 Task: Add a signature Jovani Ramirez containing Have a great National Science Day, Jovani Ramirez to email address softage.8@softage.net and add a folder Testing
Action: Mouse moved to (53, 111)
Screenshot: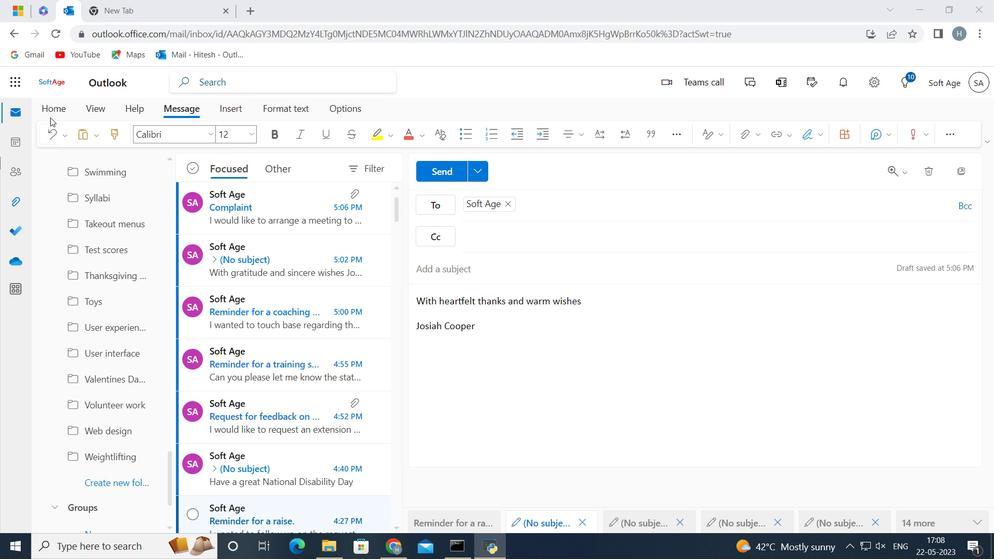 
Action: Mouse pressed left at (53, 111)
Screenshot: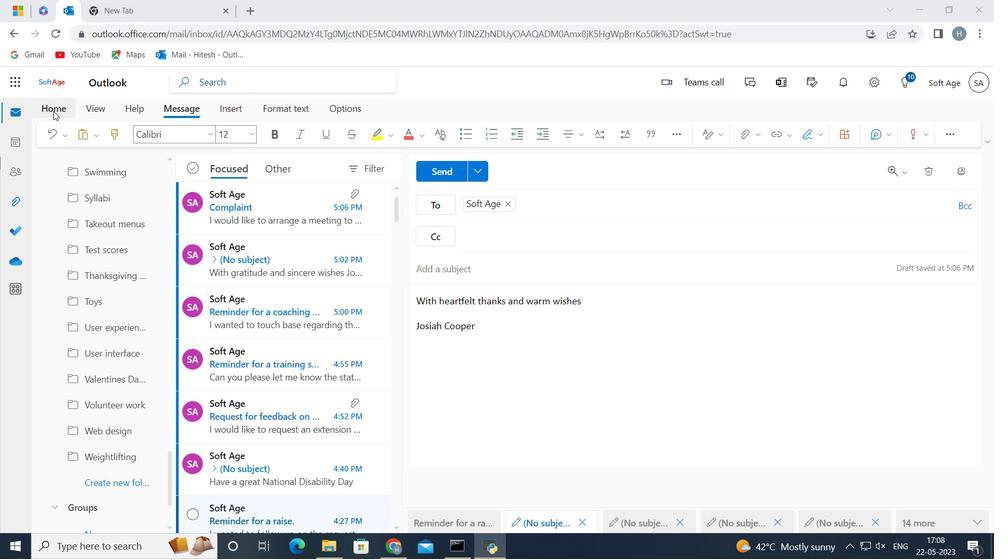 
Action: Mouse moved to (108, 134)
Screenshot: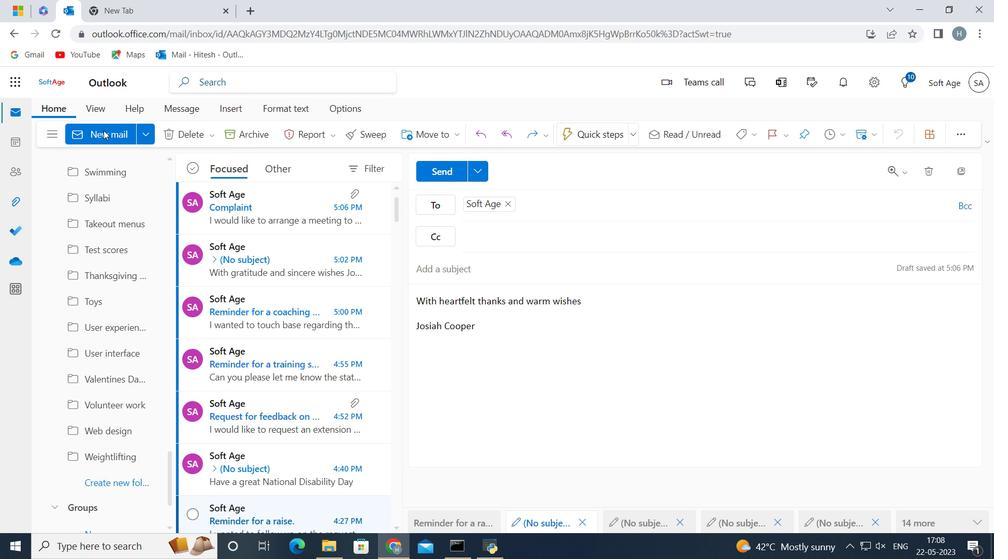 
Action: Mouse pressed left at (108, 134)
Screenshot: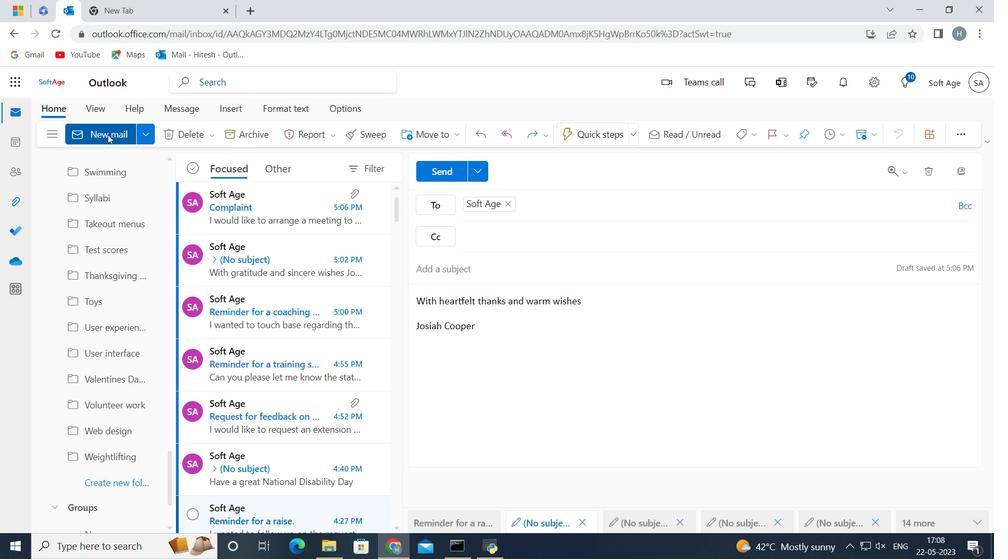
Action: Mouse moved to (822, 137)
Screenshot: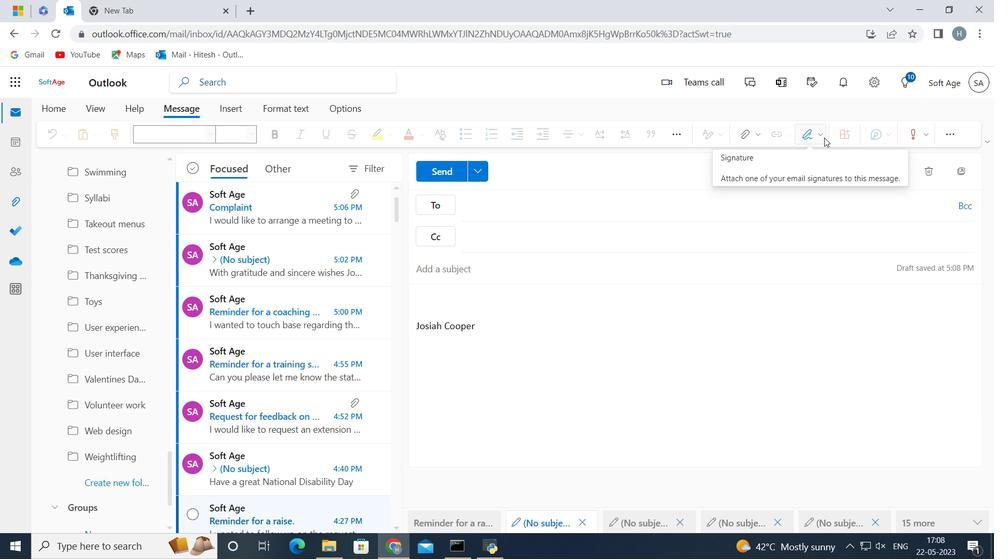 
Action: Mouse pressed left at (822, 137)
Screenshot: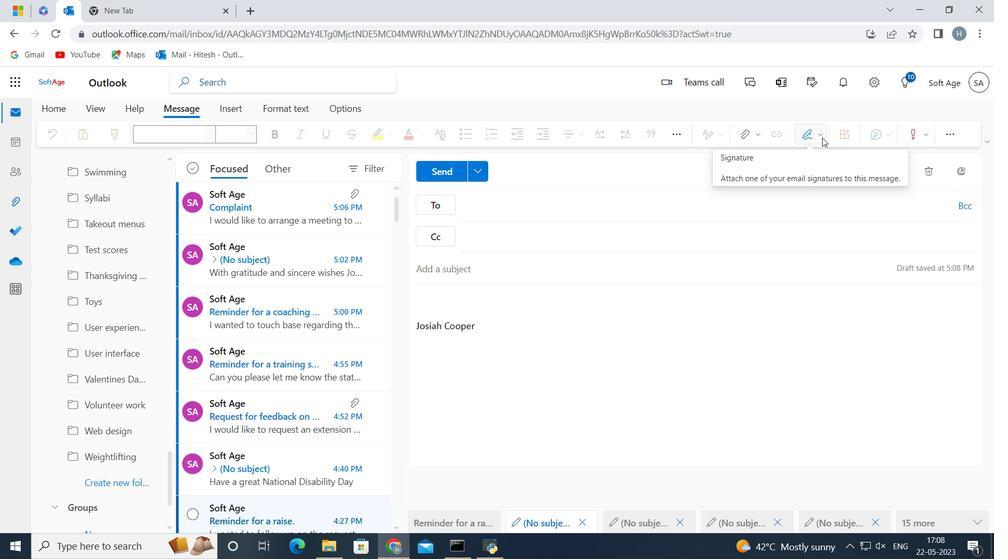 
Action: Mouse moved to (782, 190)
Screenshot: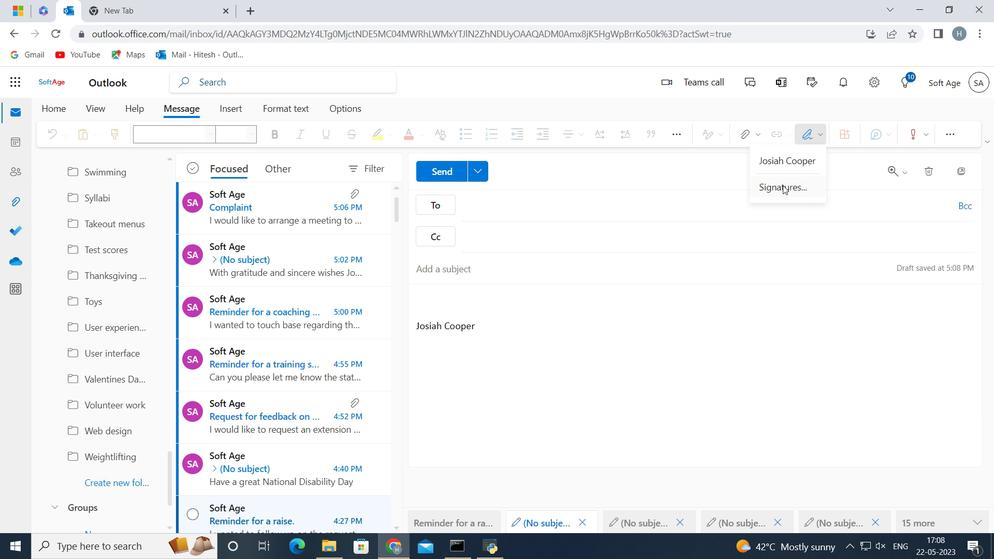 
Action: Mouse pressed left at (782, 190)
Screenshot: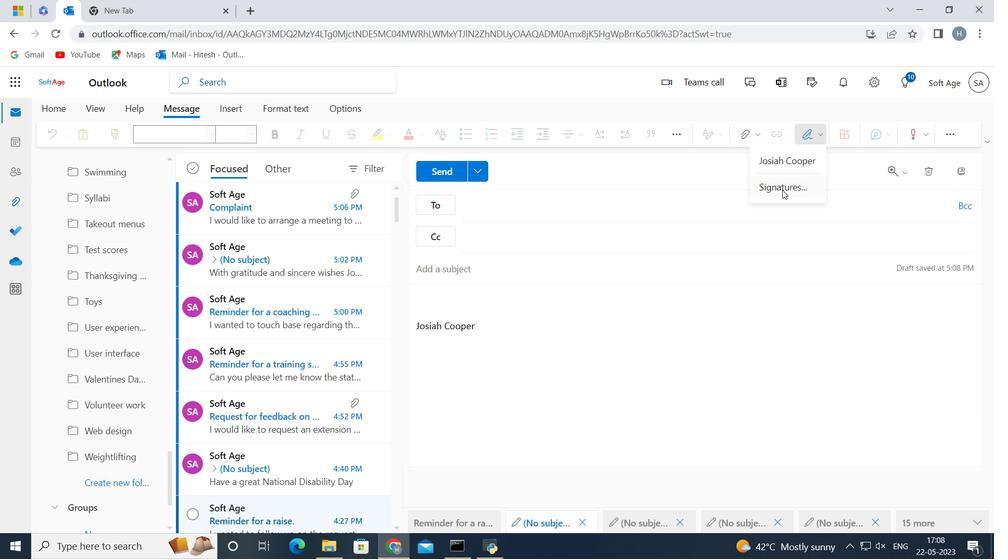 
Action: Mouse moved to (750, 234)
Screenshot: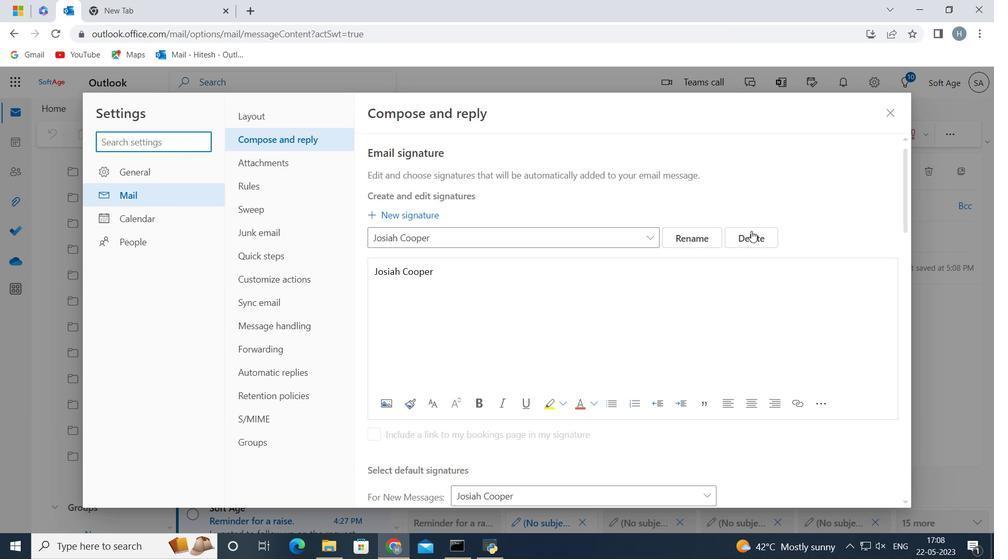 
Action: Mouse pressed left at (750, 234)
Screenshot: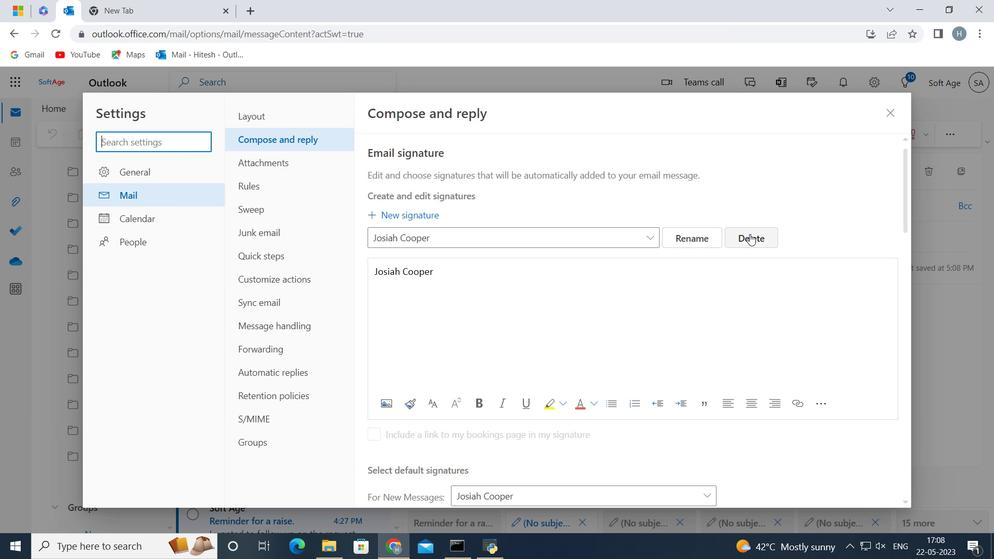 
Action: Mouse moved to (489, 237)
Screenshot: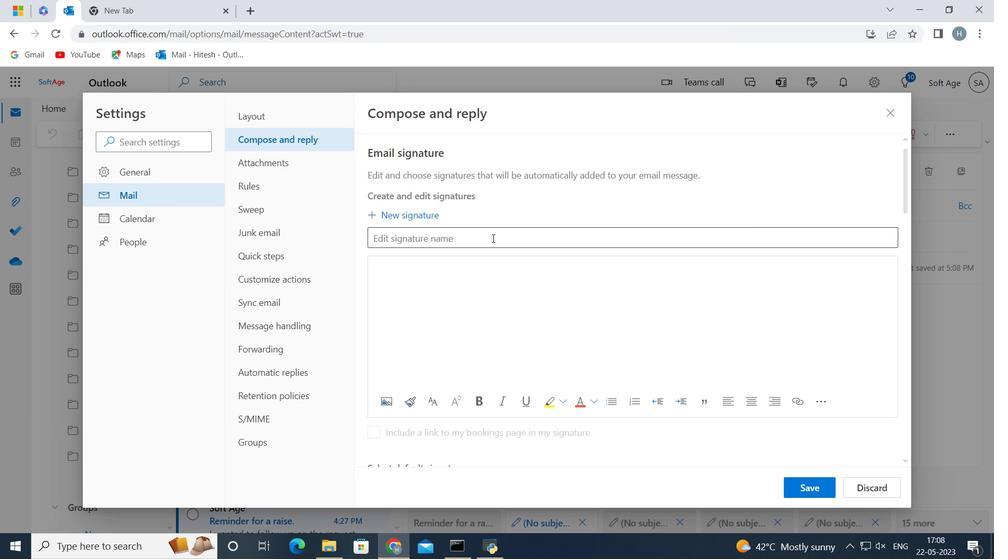 
Action: Mouse pressed left at (489, 237)
Screenshot: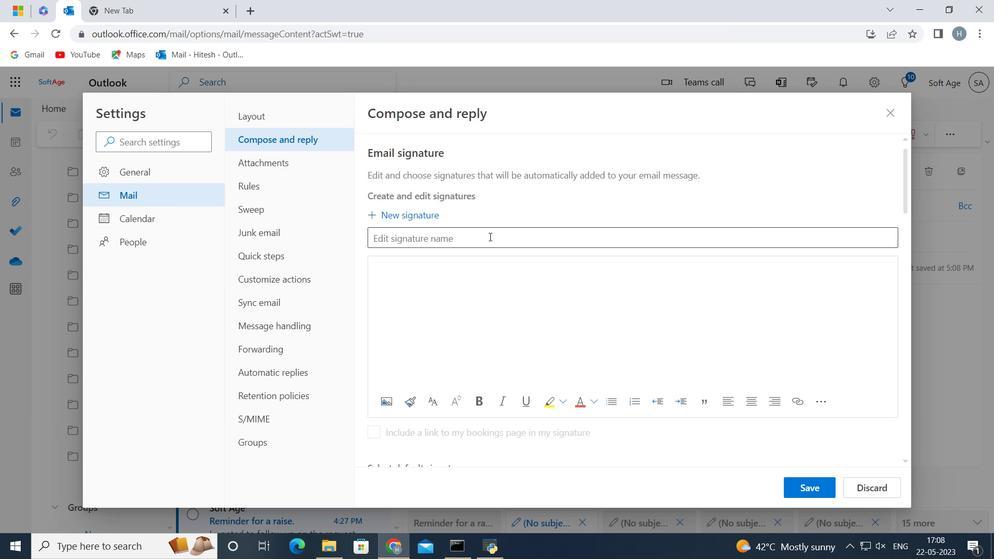 
Action: Mouse moved to (488, 237)
Screenshot: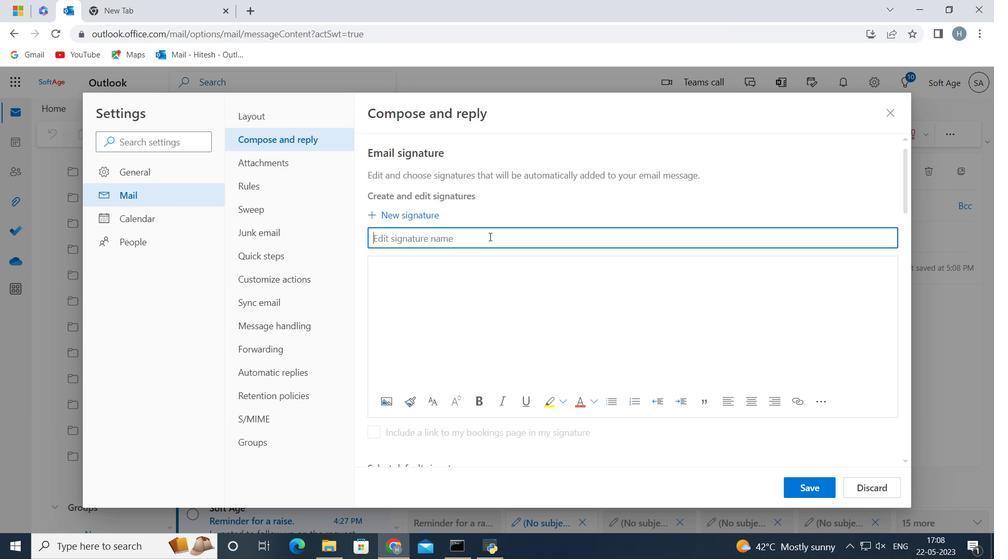 
Action: Key pressed <Key.shift>Jovani<Key.space><Key.shift>Ramirez
Screenshot: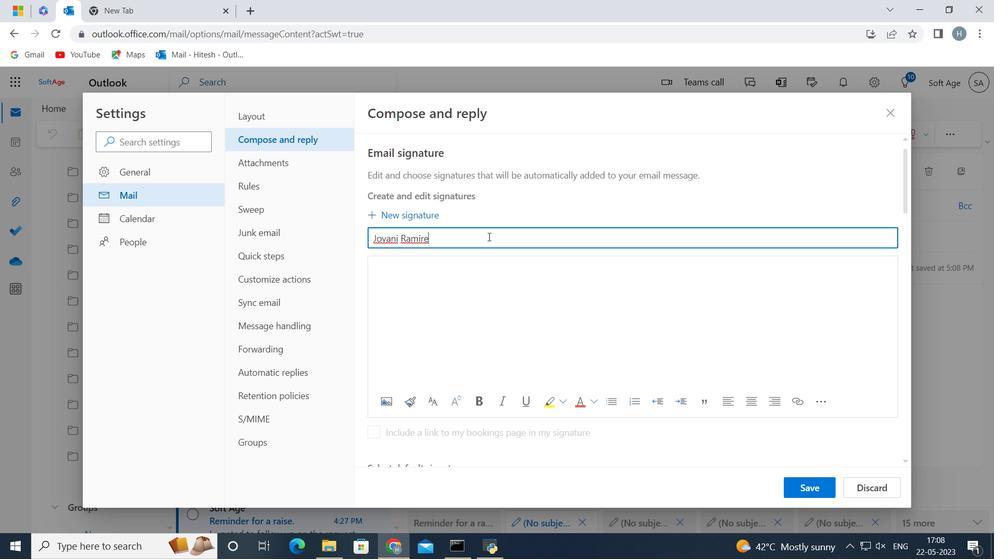 
Action: Mouse moved to (415, 269)
Screenshot: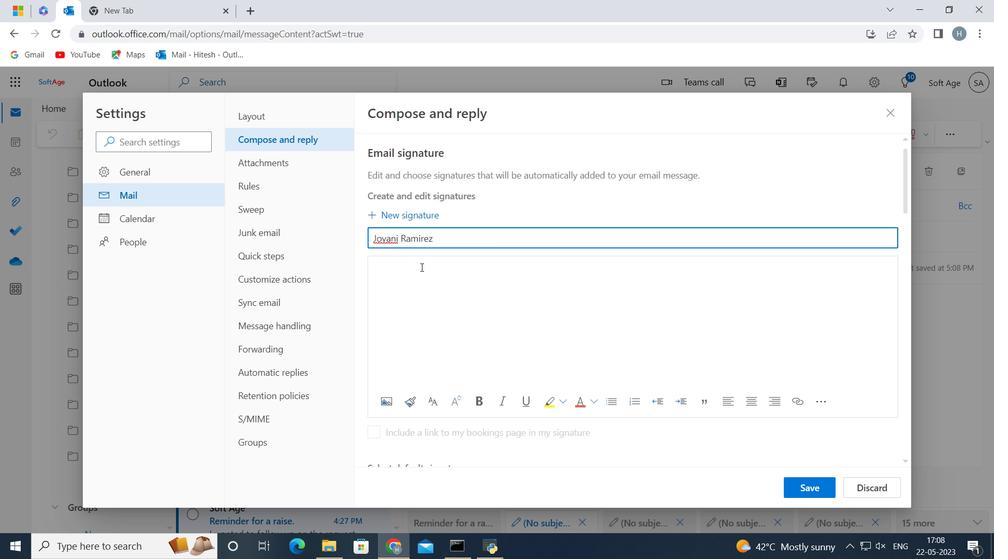 
Action: Mouse pressed left at (415, 269)
Screenshot: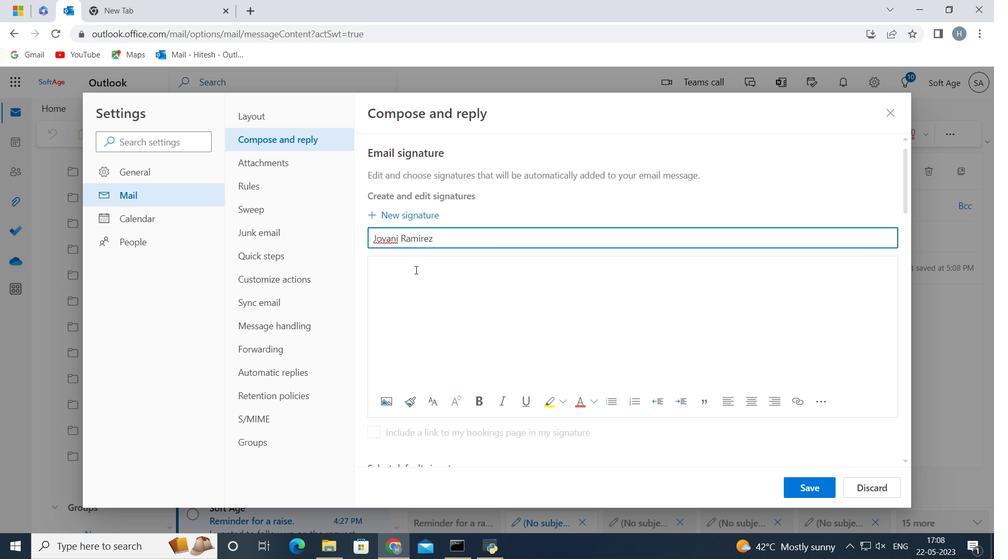 
Action: Key pressed <Key.shift><Key.shift><Key.shift><Key.shift><Key.shift><Key.shift><Key.shift><Key.shift>Jovani<Key.space><Key.shift>Ramirez
Screenshot: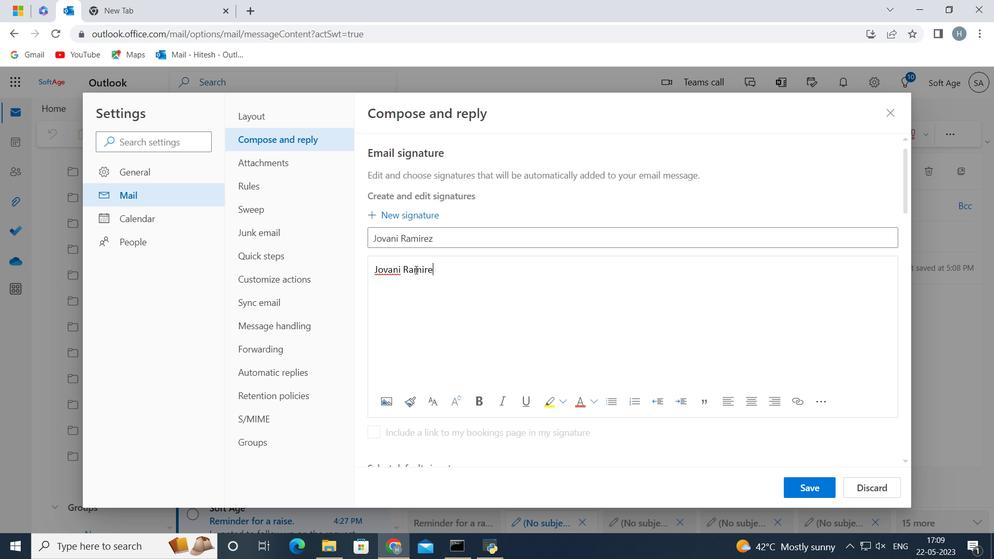 
Action: Mouse moved to (808, 489)
Screenshot: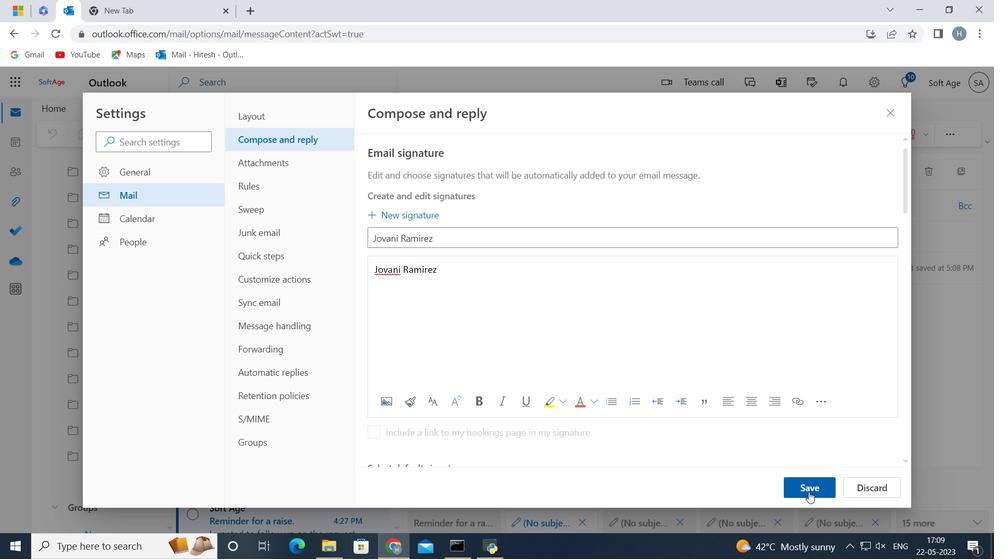 
Action: Mouse pressed left at (808, 489)
Screenshot: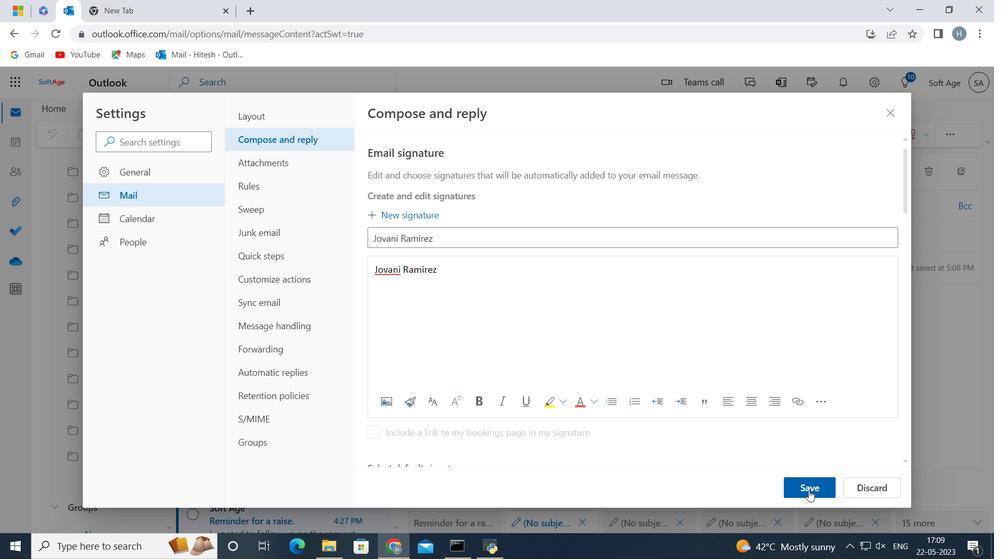
Action: Mouse moved to (653, 346)
Screenshot: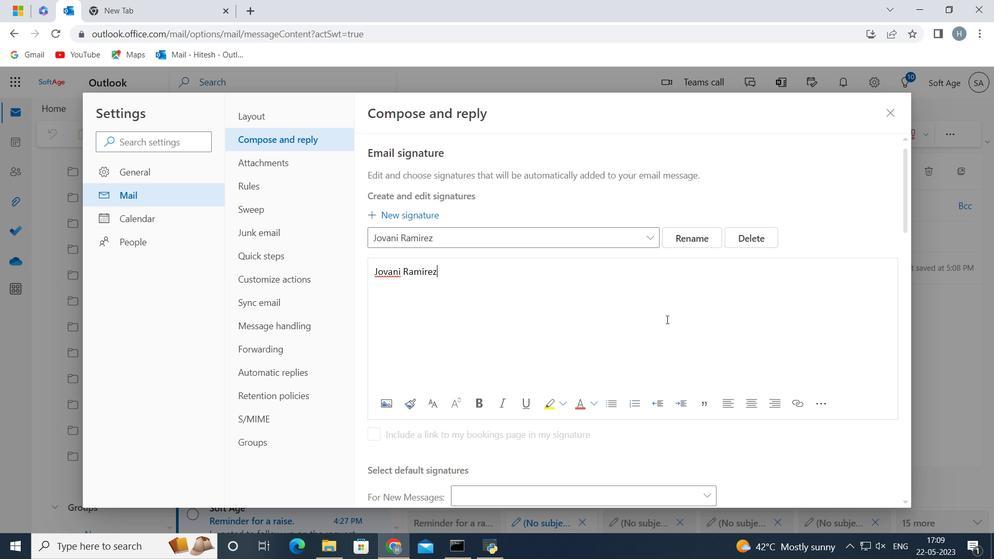 
Action: Mouse scrolled (653, 346) with delta (0, 0)
Screenshot: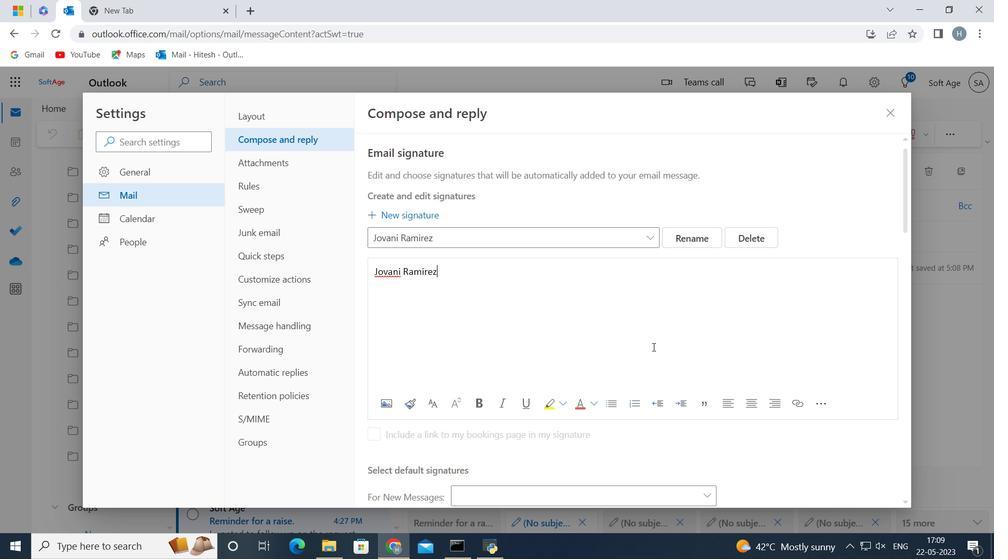 
Action: Mouse scrolled (653, 346) with delta (0, 0)
Screenshot: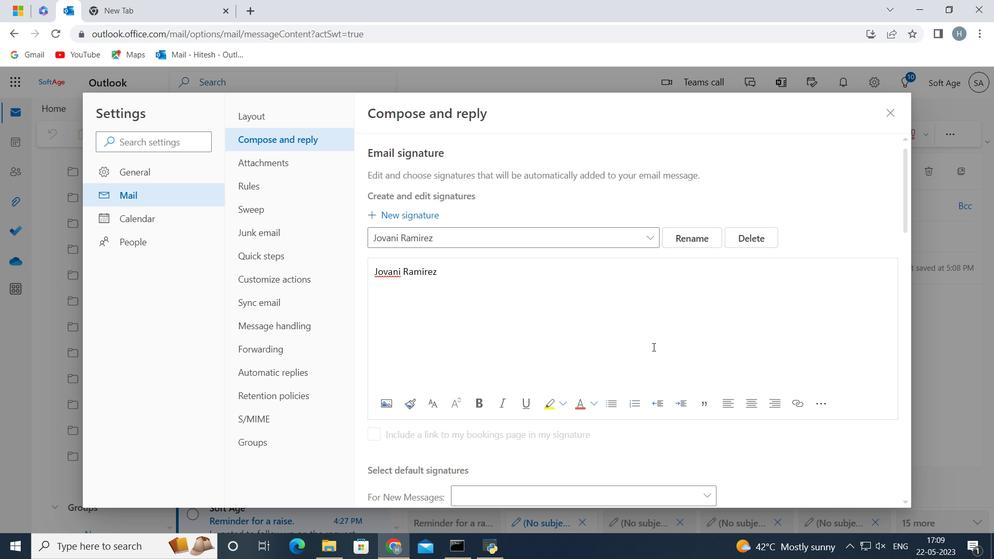 
Action: Mouse scrolled (653, 346) with delta (0, 0)
Screenshot: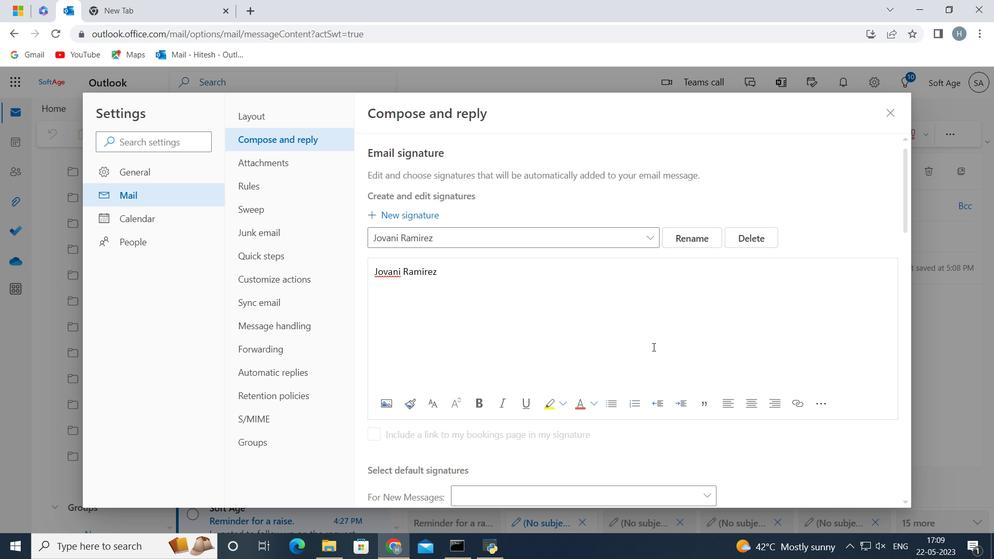 
Action: Mouse scrolled (653, 346) with delta (0, 0)
Screenshot: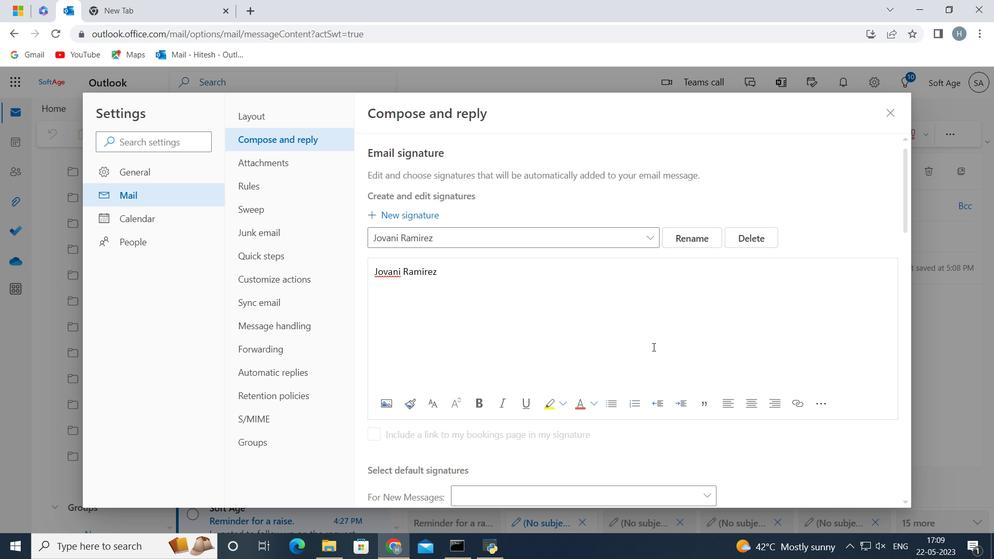 
Action: Mouse scrolled (653, 346) with delta (0, 0)
Screenshot: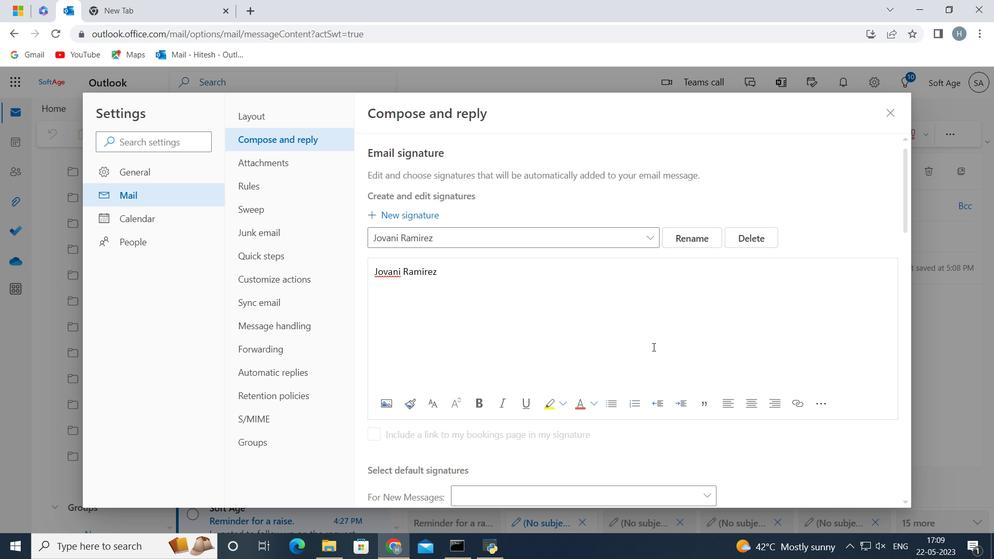 
Action: Mouse moved to (705, 170)
Screenshot: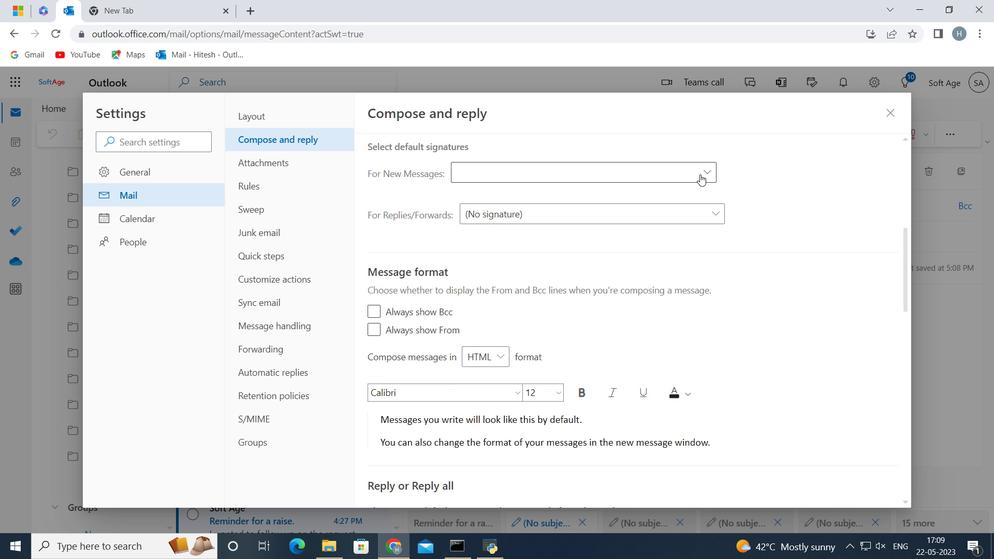 
Action: Mouse pressed left at (705, 170)
Screenshot: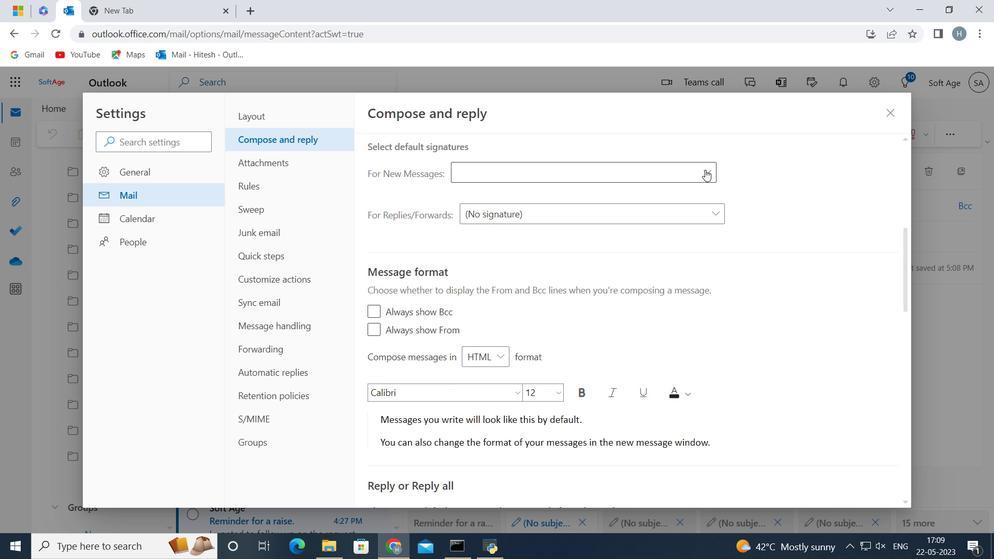 
Action: Mouse moved to (504, 219)
Screenshot: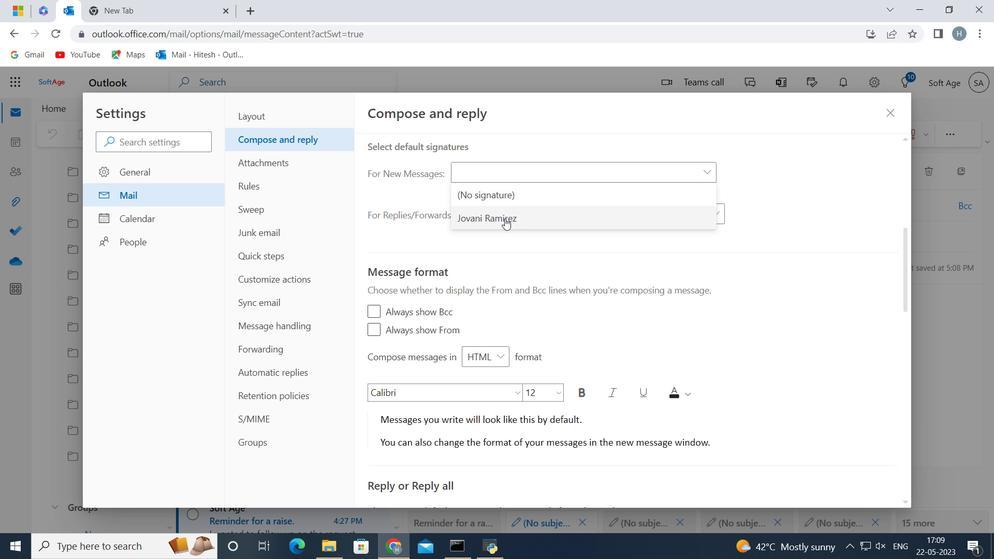 
Action: Mouse pressed left at (504, 219)
Screenshot: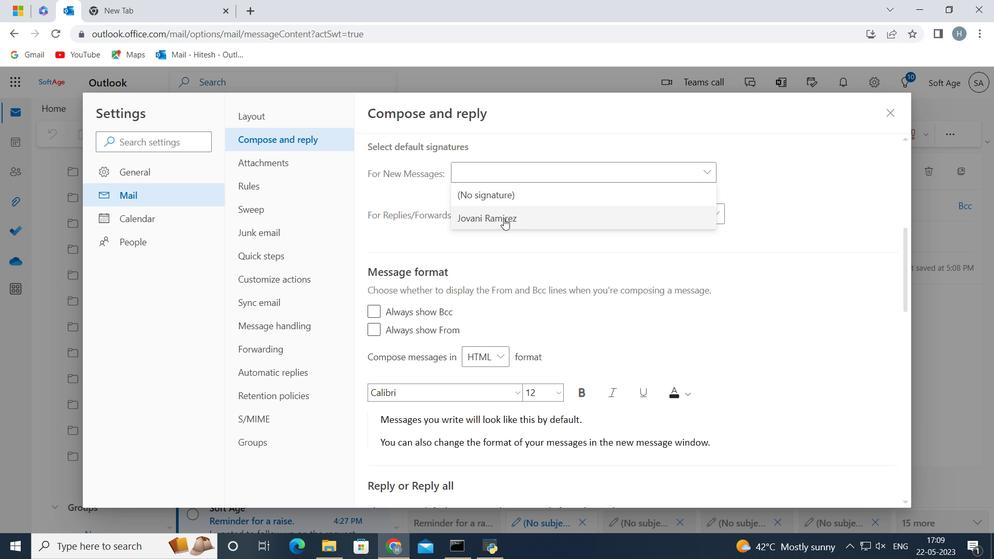 
Action: Mouse moved to (812, 480)
Screenshot: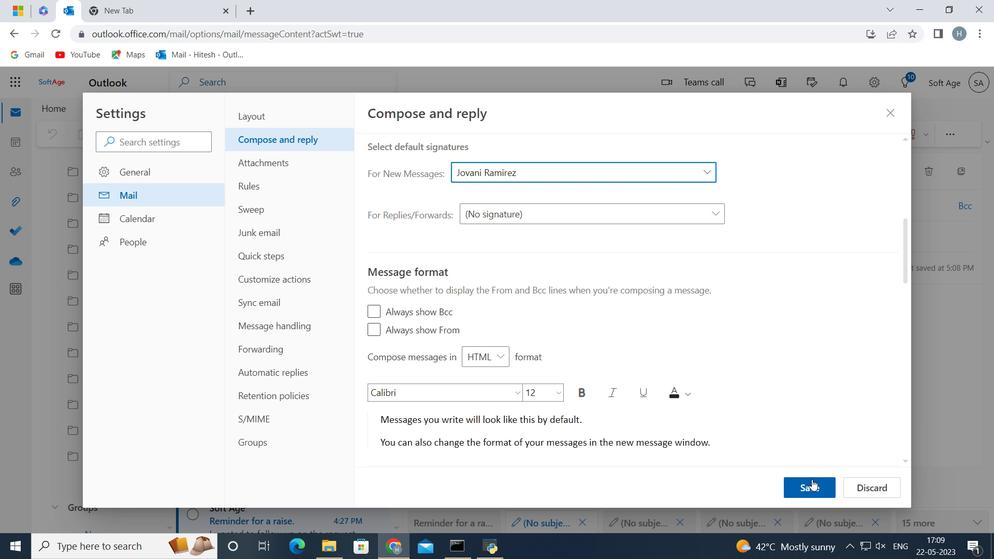 
Action: Mouse pressed left at (812, 480)
Screenshot: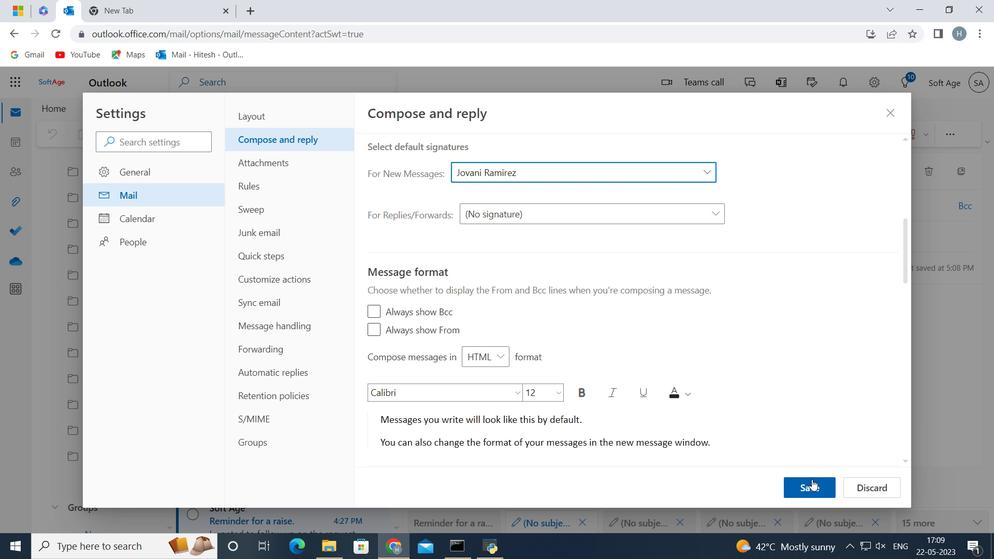 
Action: Mouse moved to (888, 111)
Screenshot: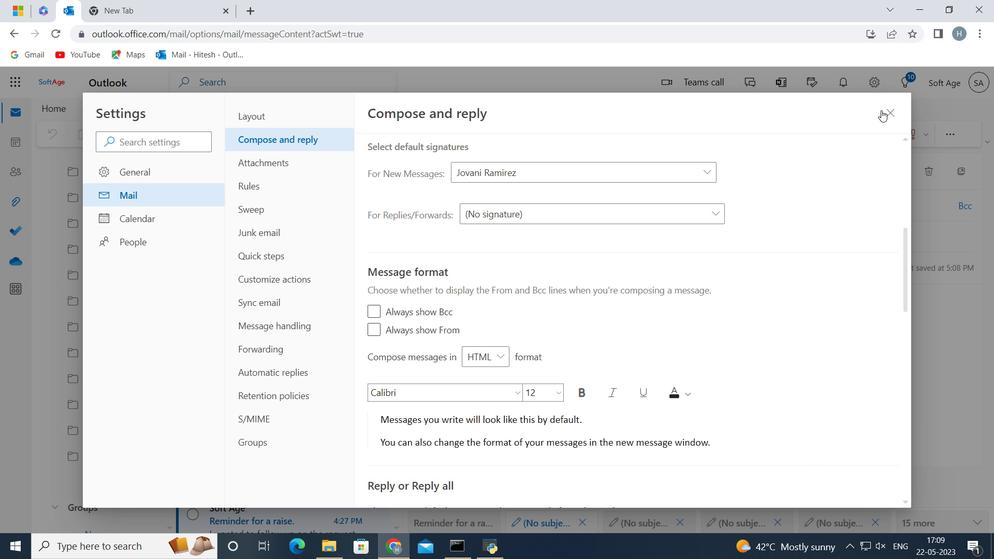 
Action: Mouse pressed left at (888, 111)
Screenshot: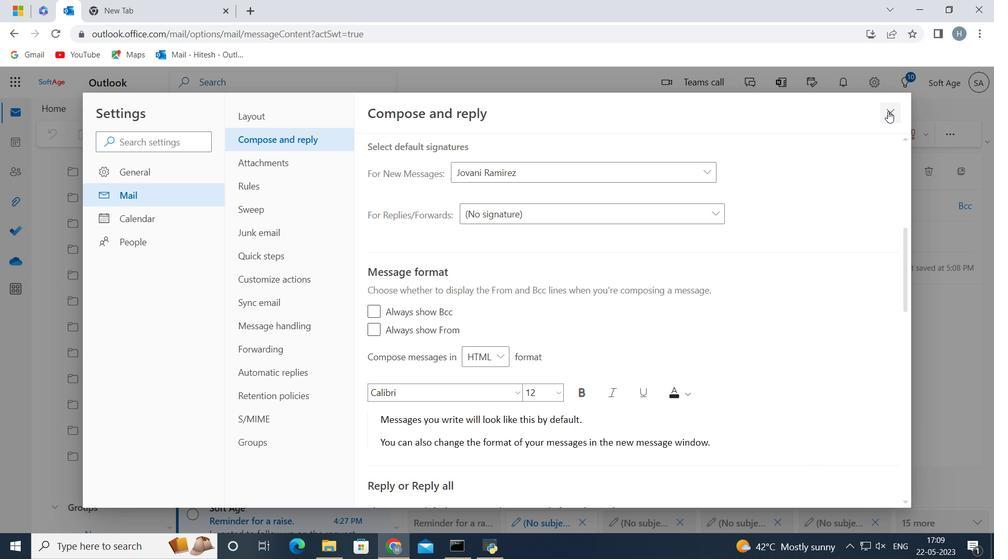 
Action: Mouse moved to (485, 325)
Screenshot: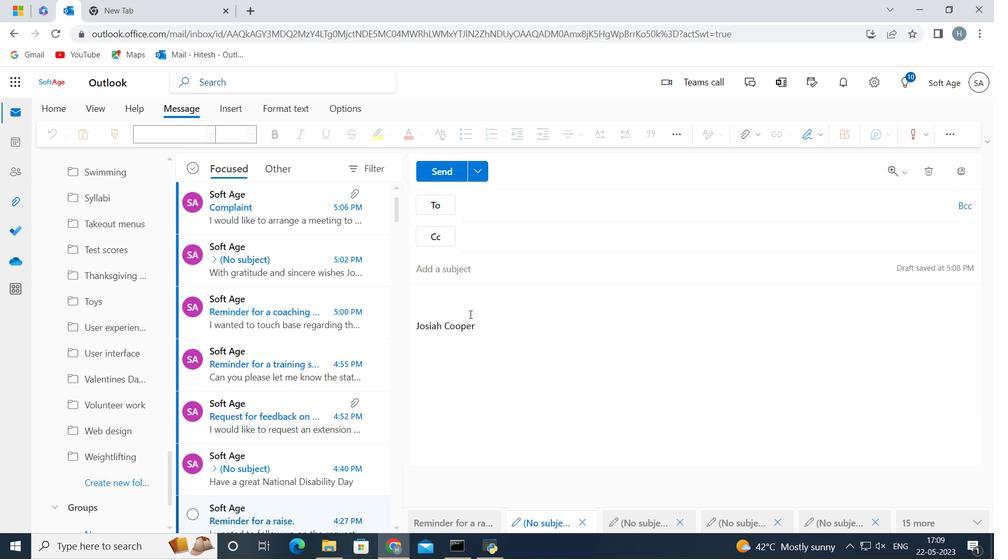 
Action: Mouse pressed left at (485, 325)
Screenshot: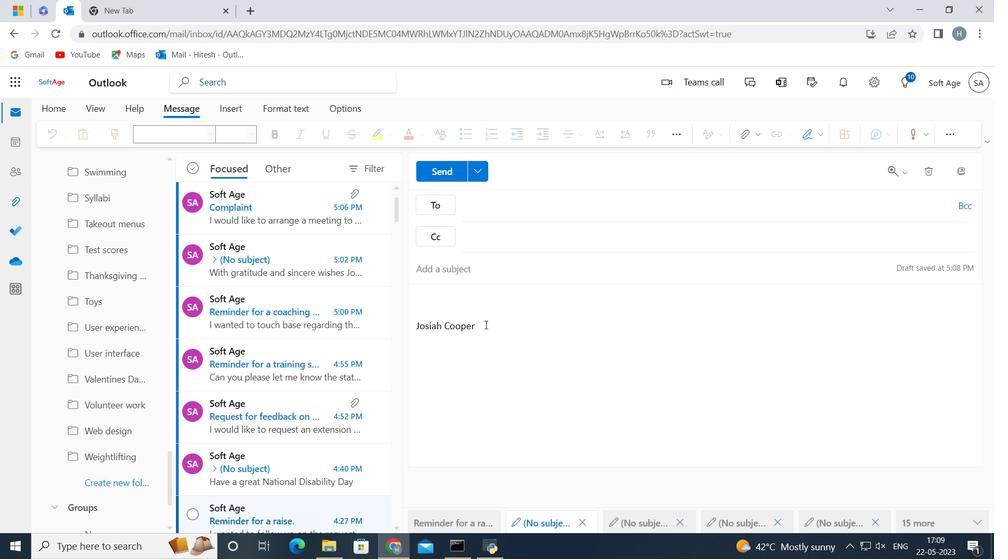 
Action: Mouse moved to (485, 325)
Screenshot: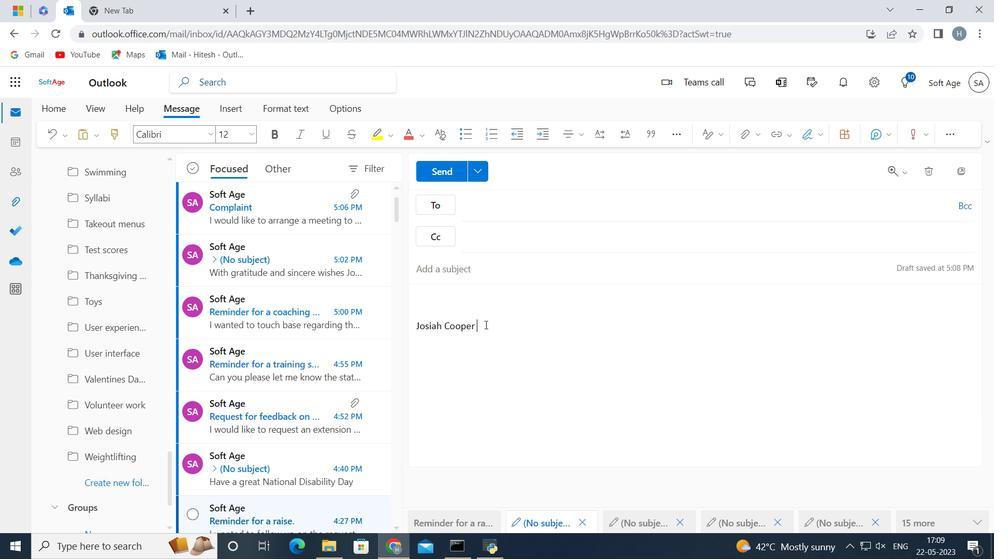 
Action: Key pressed <Key.backspace><Key.backspace><Key.backspace><Key.backspace><Key.backspace><Key.backspace><Key.backspace><Key.backspace><Key.backspace><Key.backspace><Key.backspace><Key.backspace><Key.backspace><Key.backspace><Key.backspace><Key.backspace><Key.backspace><Key.shift>Have<Key.space>a<Key.space>great<Key.space><Key.shift>National<Key.space><Key.shift>Science<Key.space><Key.shift>Day
Screenshot: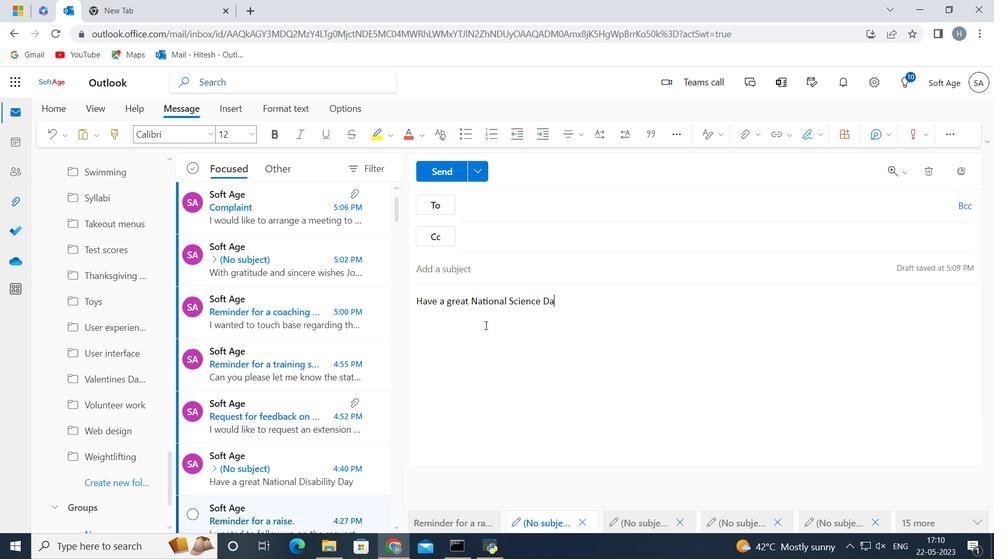 
Action: Mouse moved to (823, 133)
Screenshot: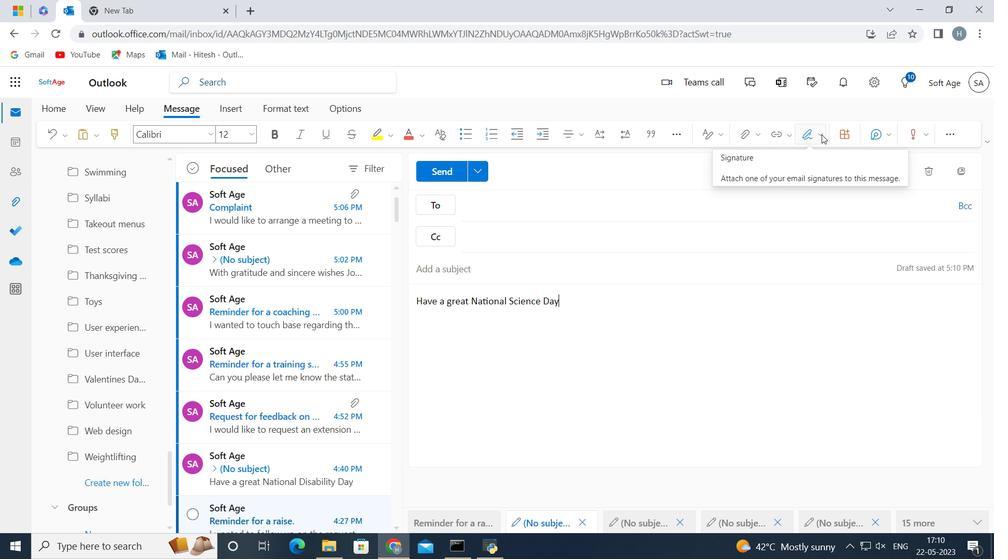 
Action: Mouse pressed left at (823, 133)
Screenshot: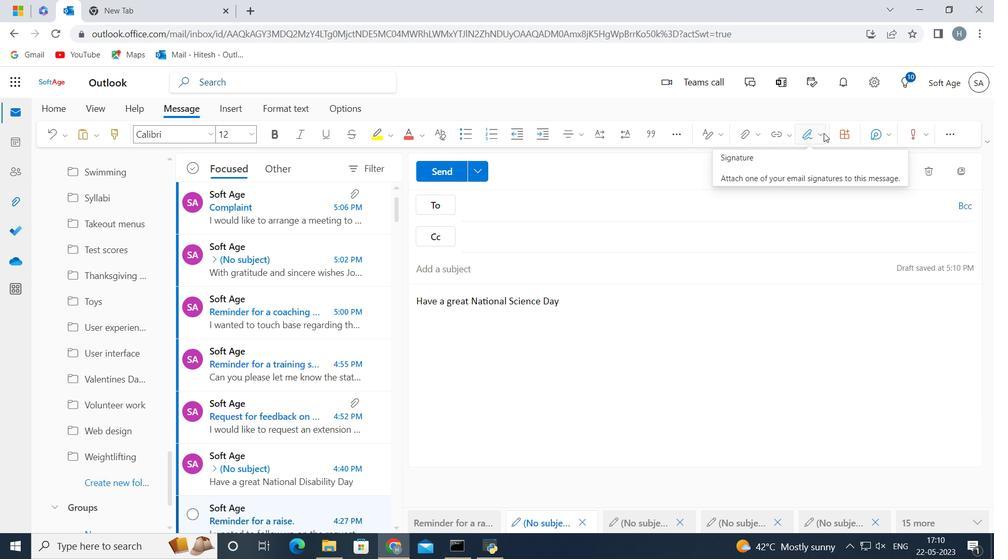 
Action: Mouse moved to (792, 163)
Screenshot: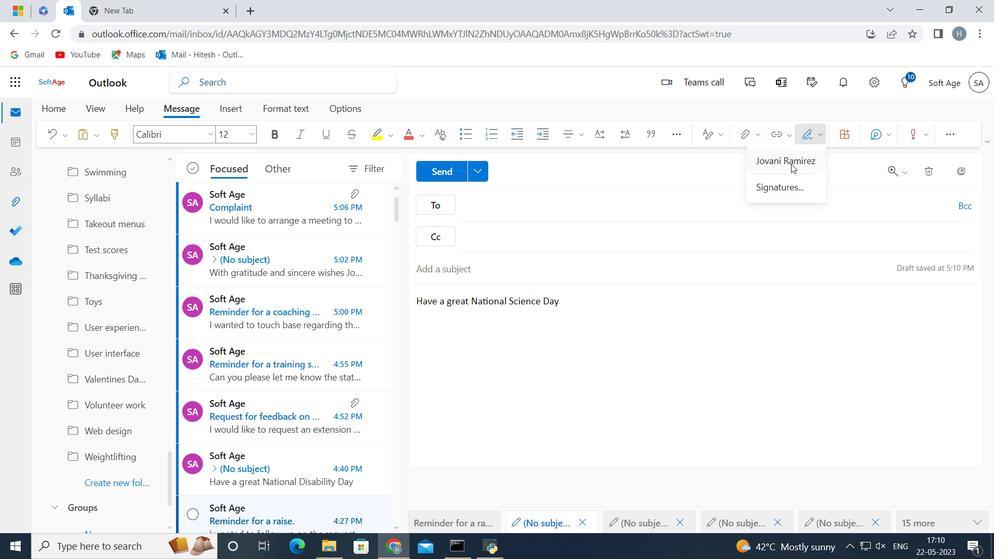
Action: Mouse pressed left at (792, 163)
Screenshot: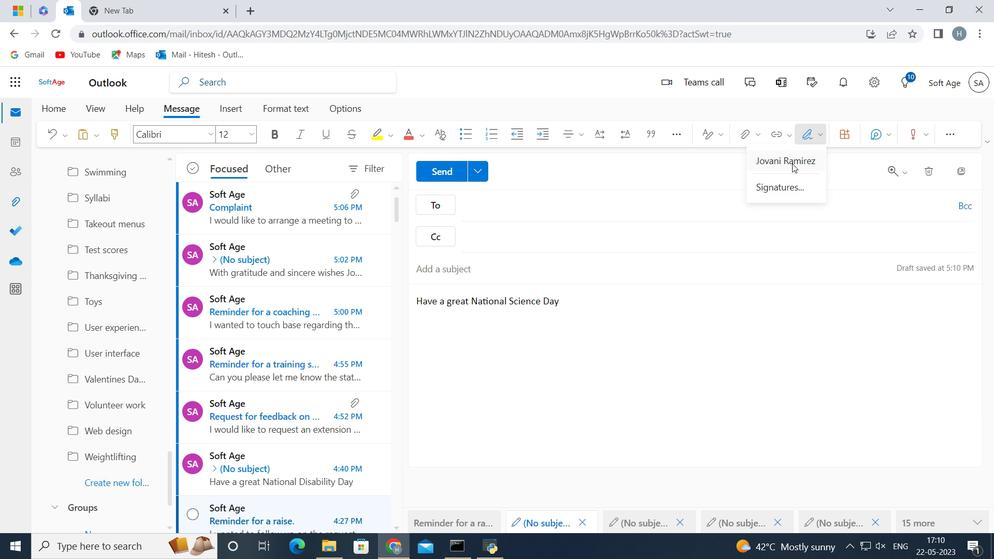 
Action: Mouse moved to (490, 206)
Screenshot: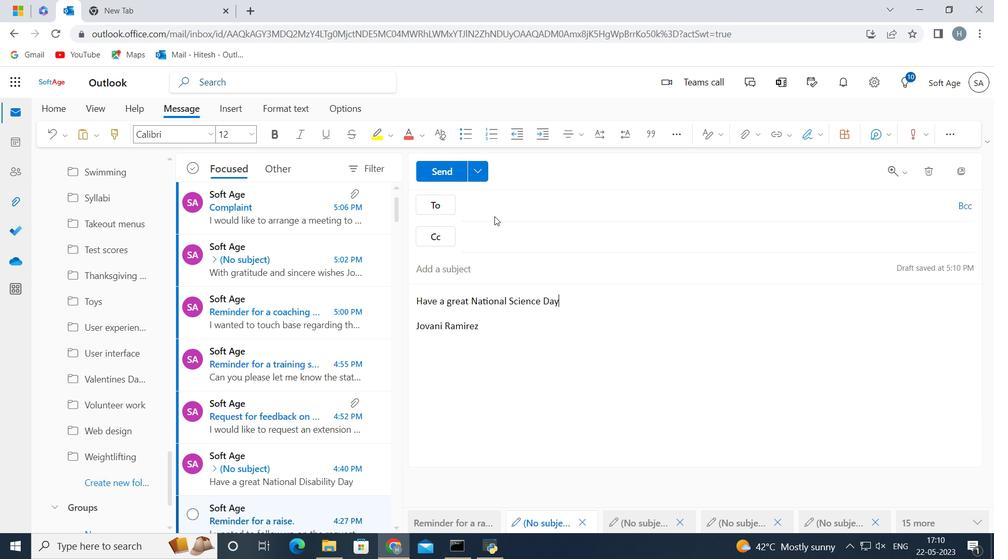 
Action: Mouse pressed left at (490, 206)
Screenshot: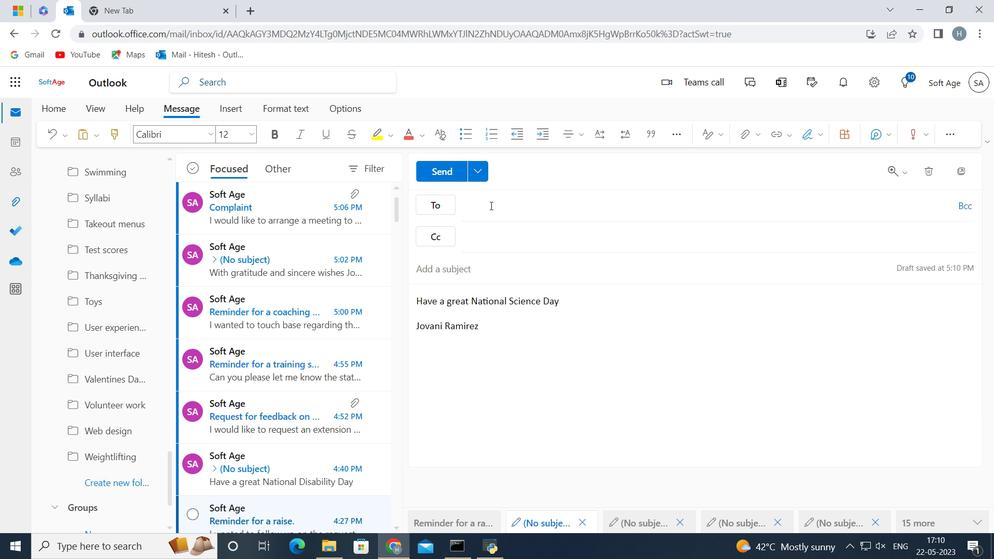
Action: Key pressed s<Key.backspace><Key.shift>S<Key.backspace>softage
Screenshot: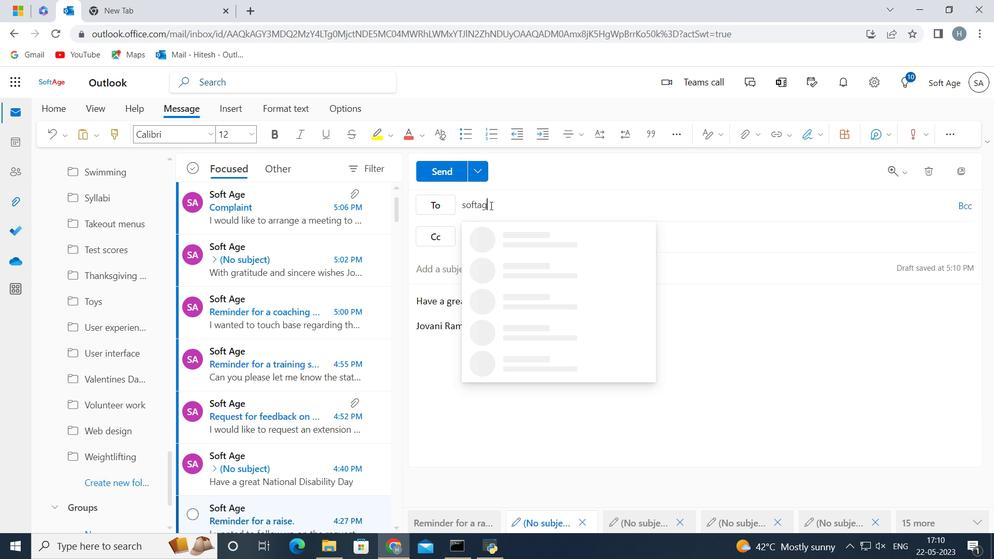
Action: Mouse moved to (490, 205)
Screenshot: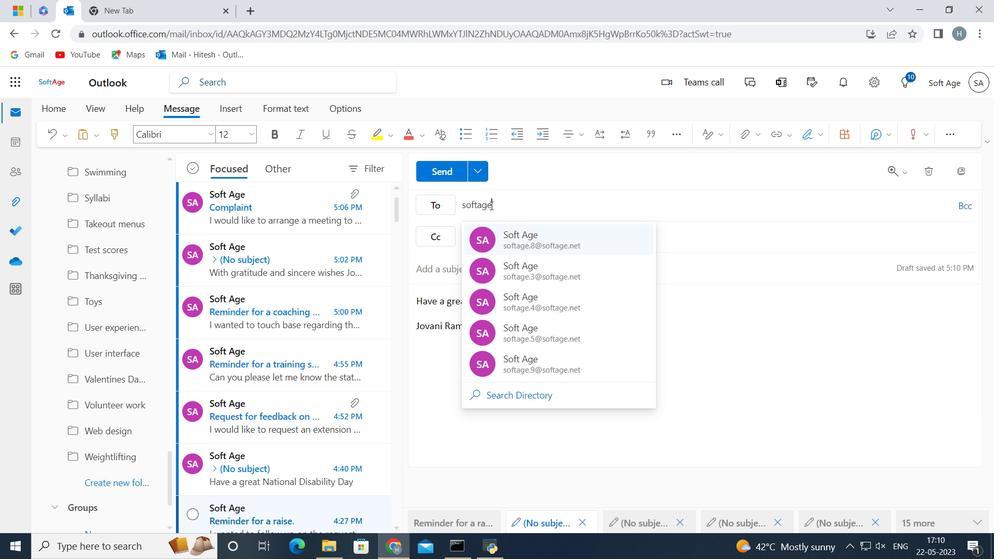 
Action: Key pressed .8<Key.shift>@softage.net
Screenshot: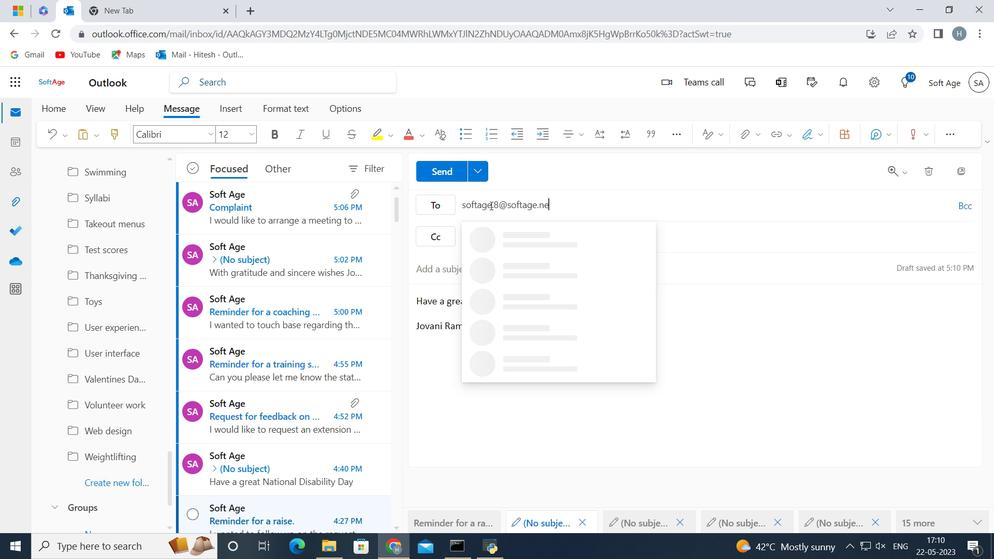 
Action: Mouse moved to (541, 241)
Screenshot: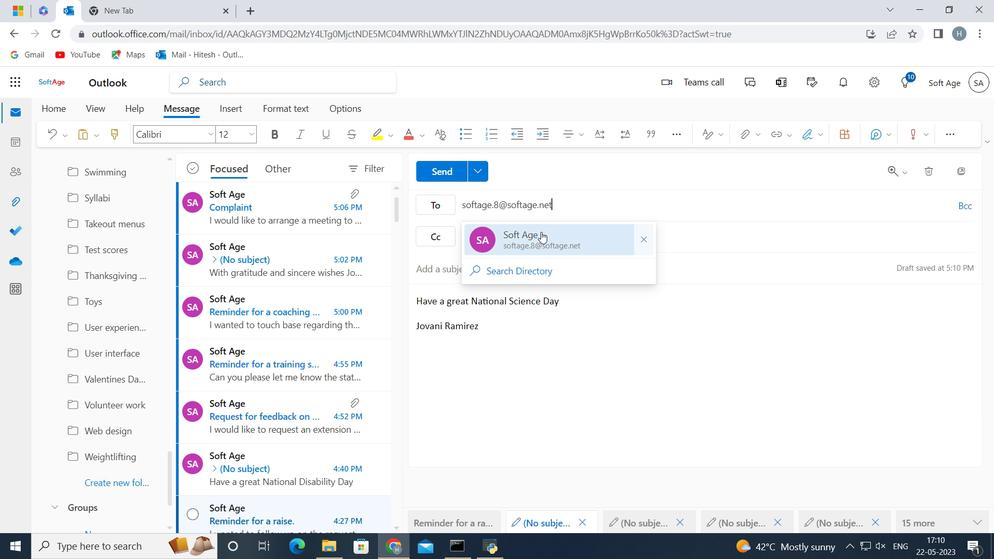 
Action: Mouse pressed left at (541, 241)
Screenshot: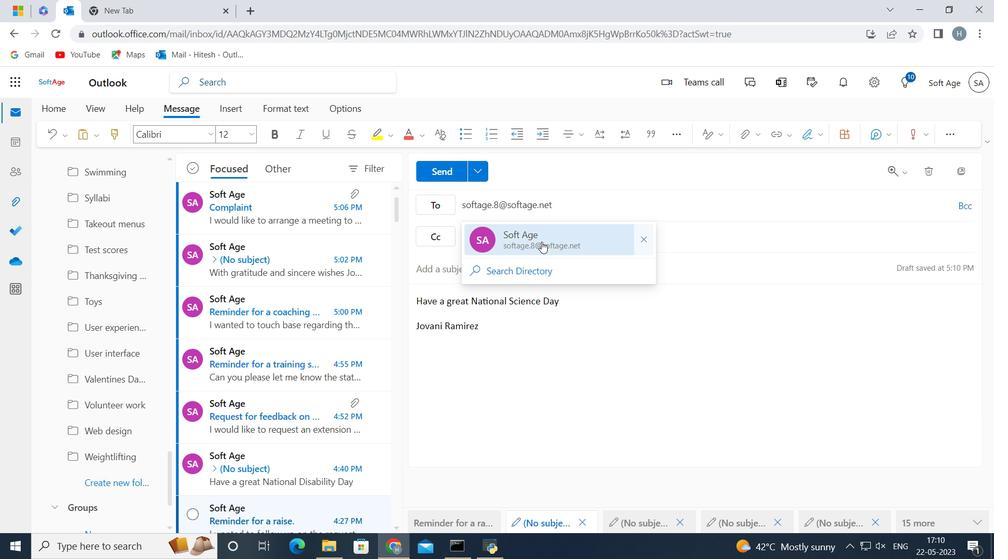 
Action: Mouse moved to (116, 483)
Screenshot: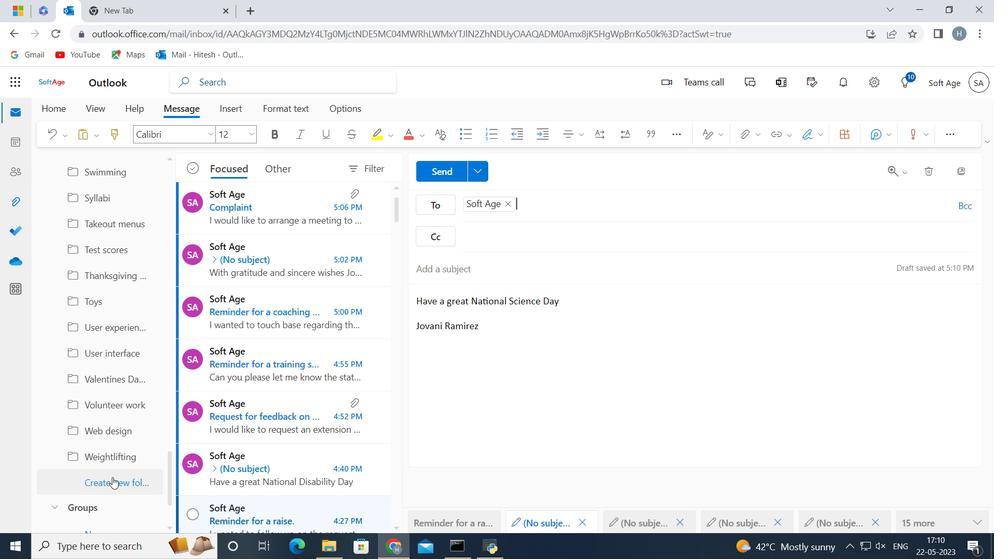 
Action: Mouse pressed left at (116, 483)
Screenshot: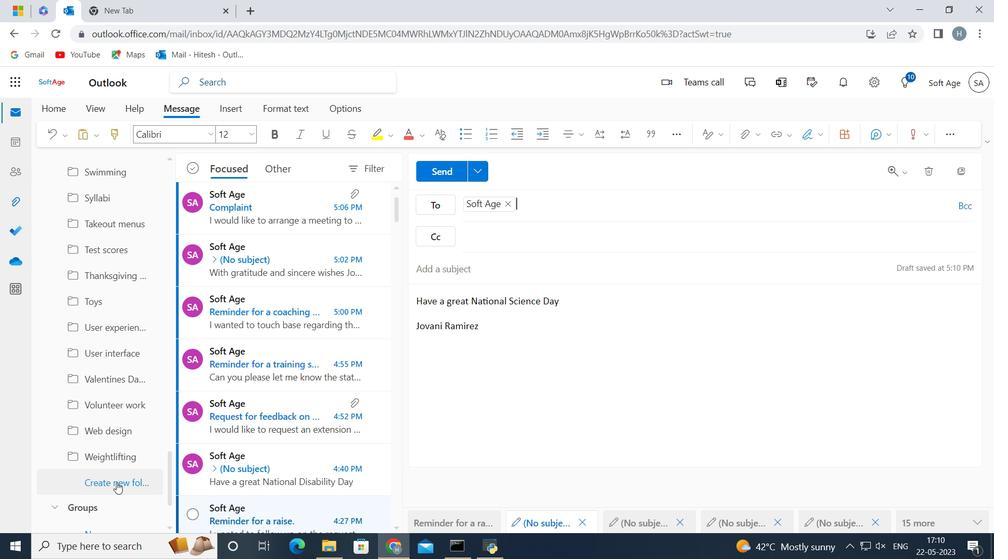 
Action: Key pressed <Key.shift>Testing
Screenshot: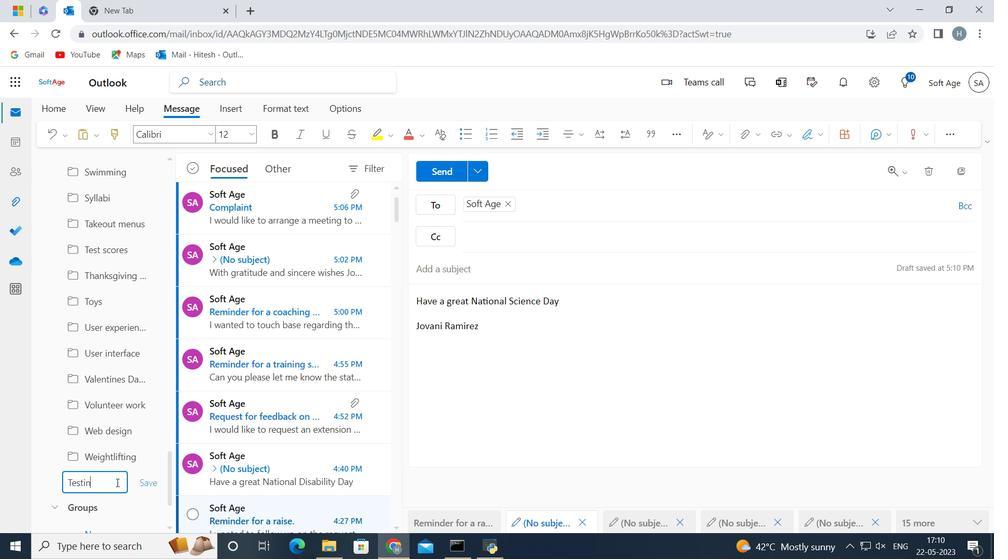
Action: Mouse moved to (145, 484)
Screenshot: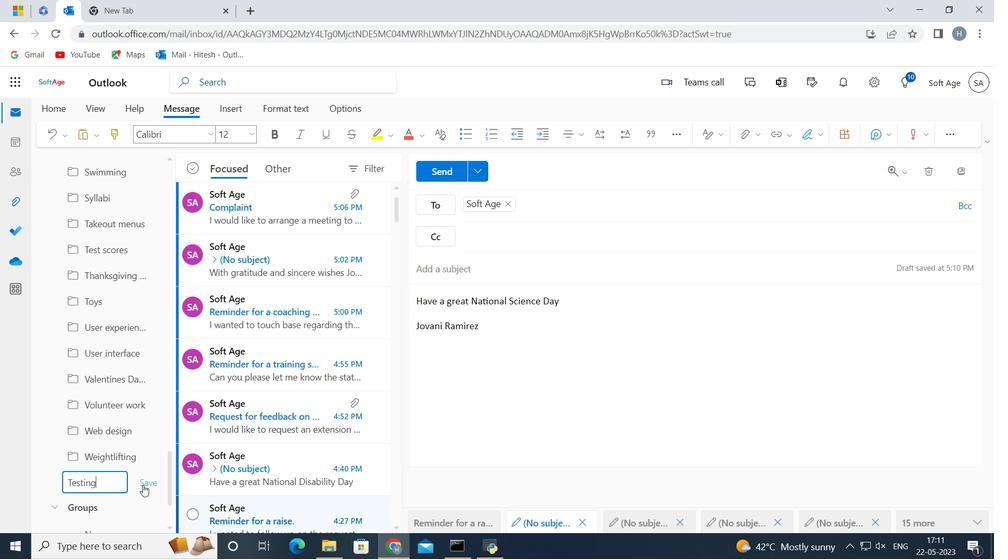 
Action: Mouse pressed left at (145, 484)
Screenshot: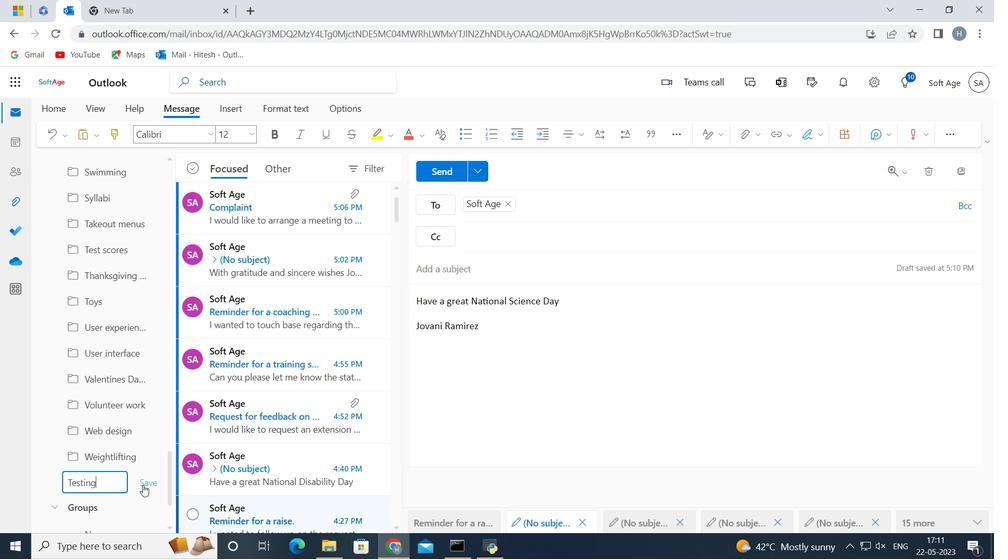 
Action: Mouse moved to (484, 224)
Screenshot: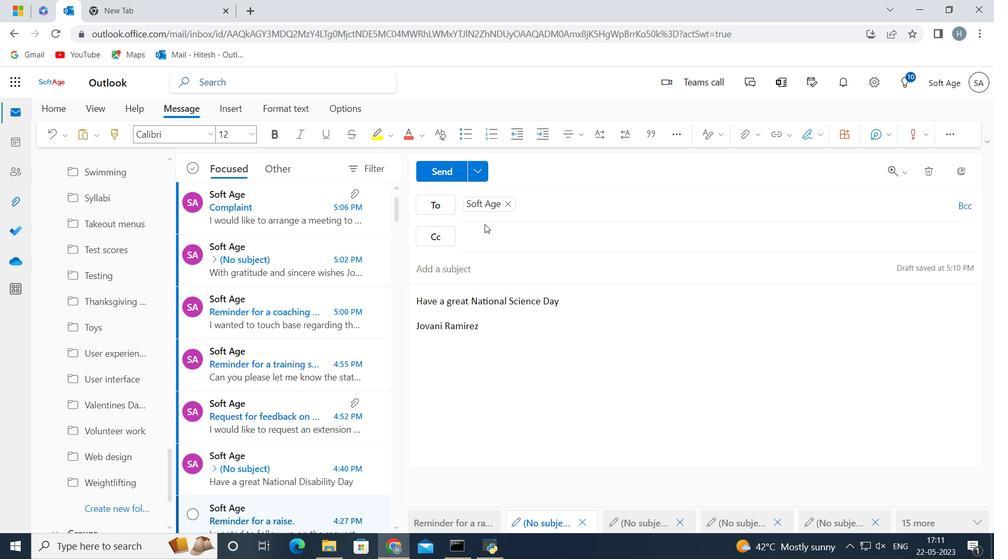
